 Task: Assign in the project XpertTech the issue 'Upgrade the scalability of a mobile application to support a growing user base and increasing traffic' to the sprint 'Supernova'.
Action: Mouse moved to (1205, 597)
Screenshot: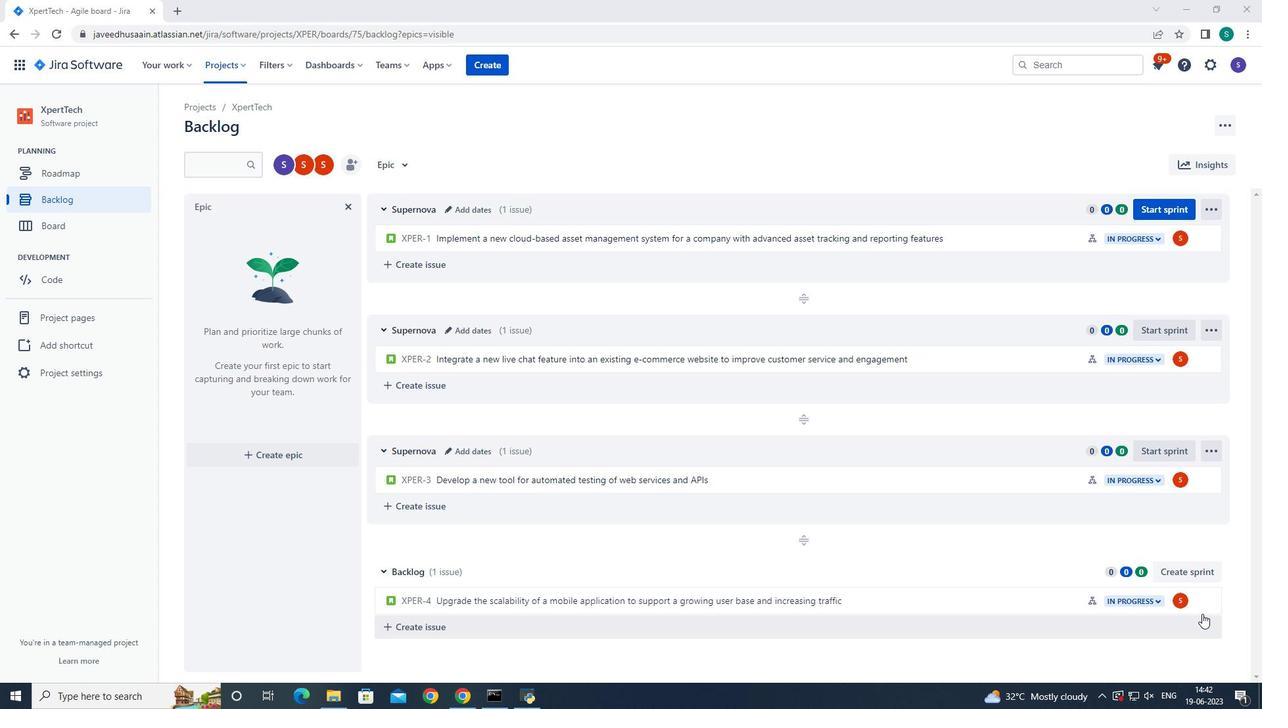 
Action: Mouse pressed left at (1205, 597)
Screenshot: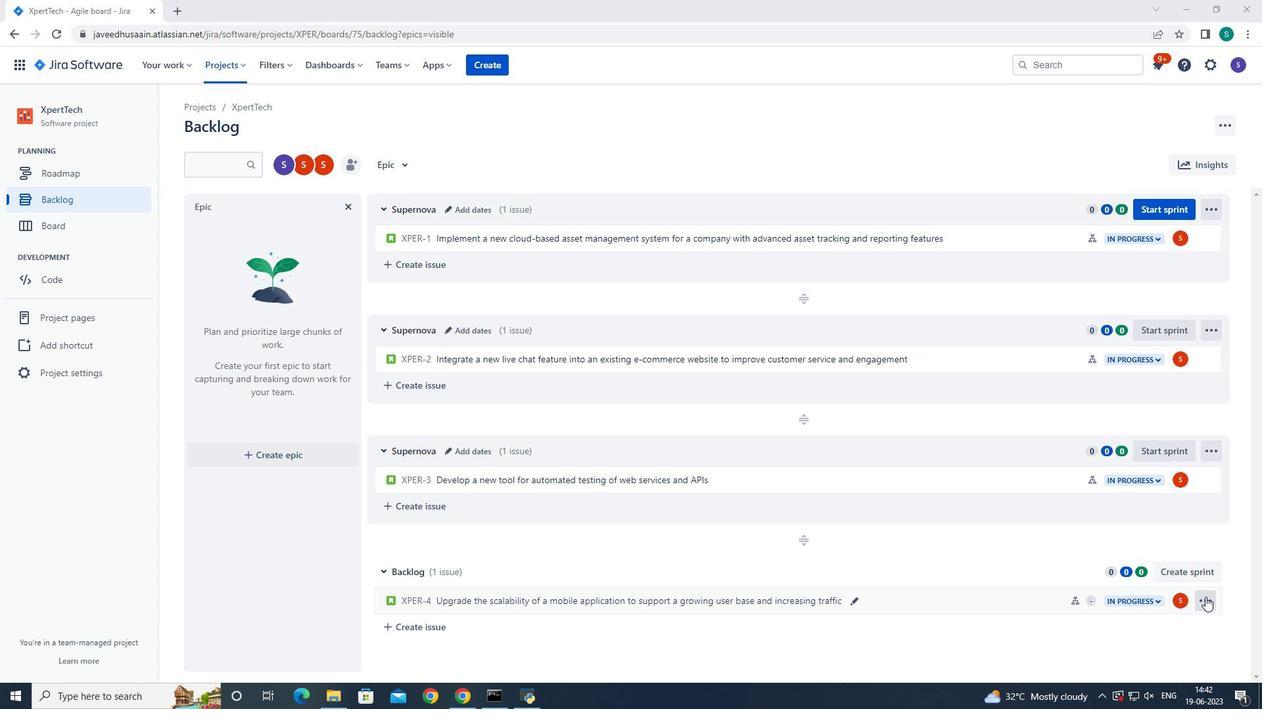 
Action: Mouse moved to (1167, 531)
Screenshot: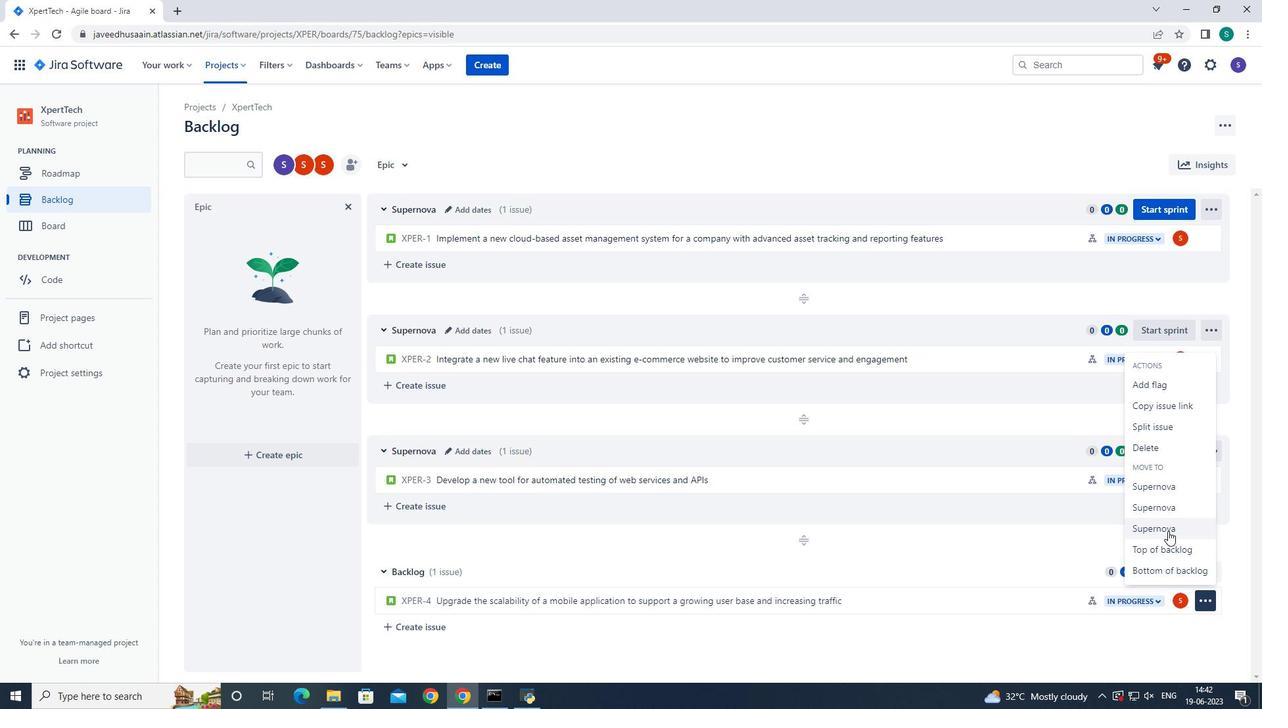
Action: Mouse pressed left at (1167, 531)
Screenshot: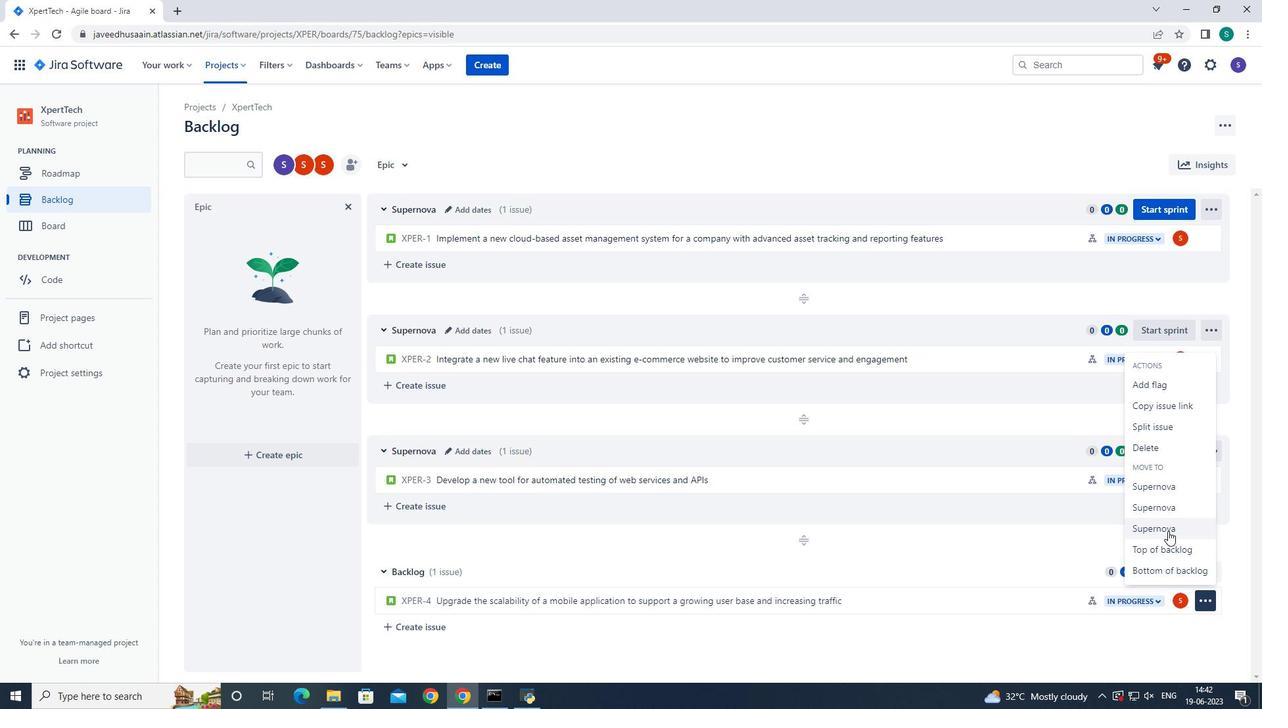 
Action: Mouse moved to (1101, 528)
Screenshot: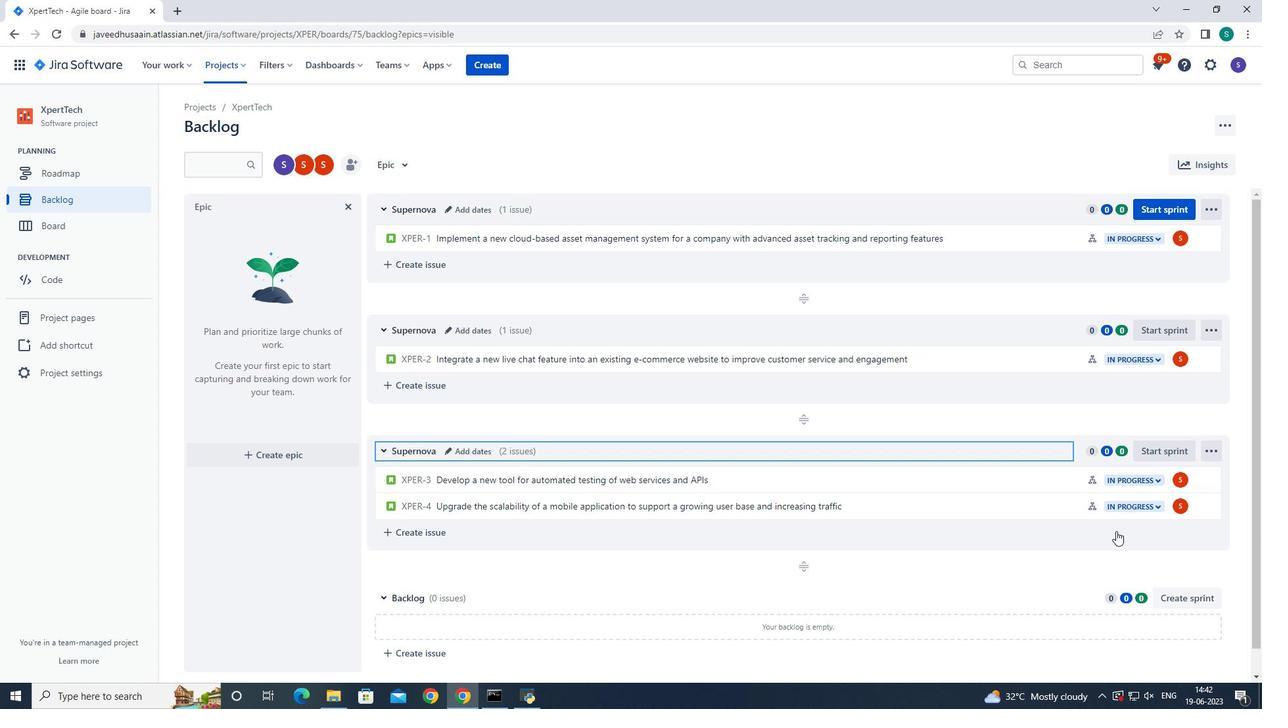 
